 Task: Mark a conversation thread as read.
Action: Mouse moved to (225, 133)
Screenshot: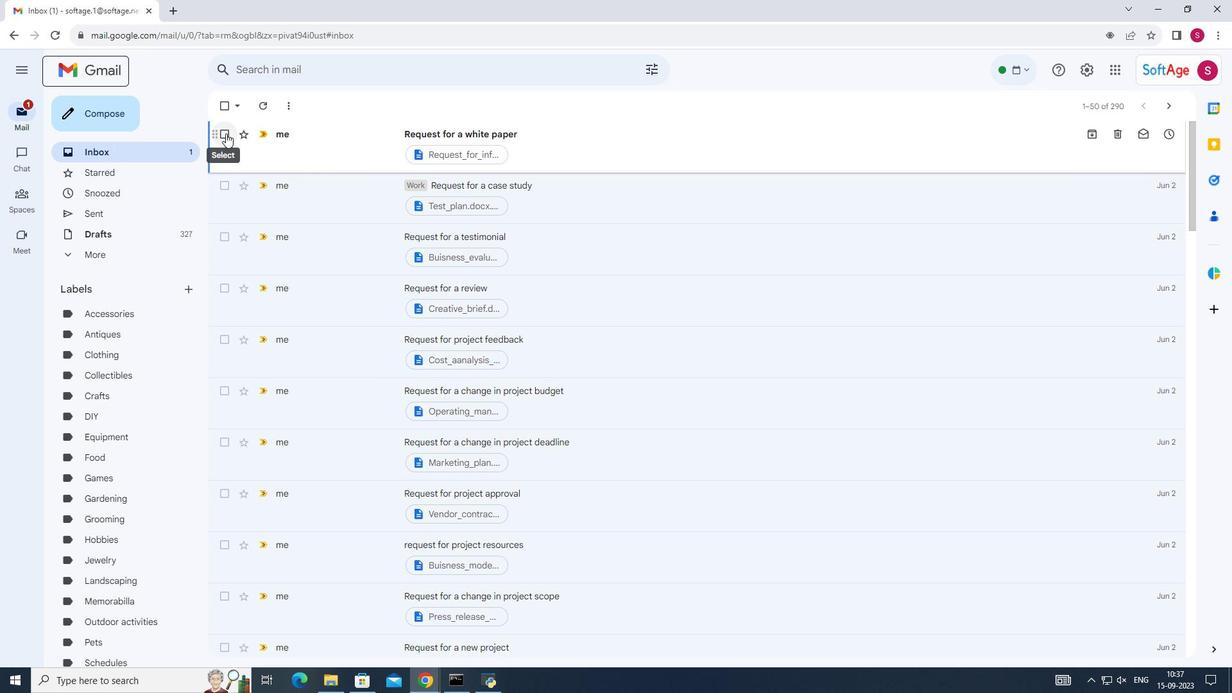 
Action: Mouse pressed left at (225, 133)
Screenshot: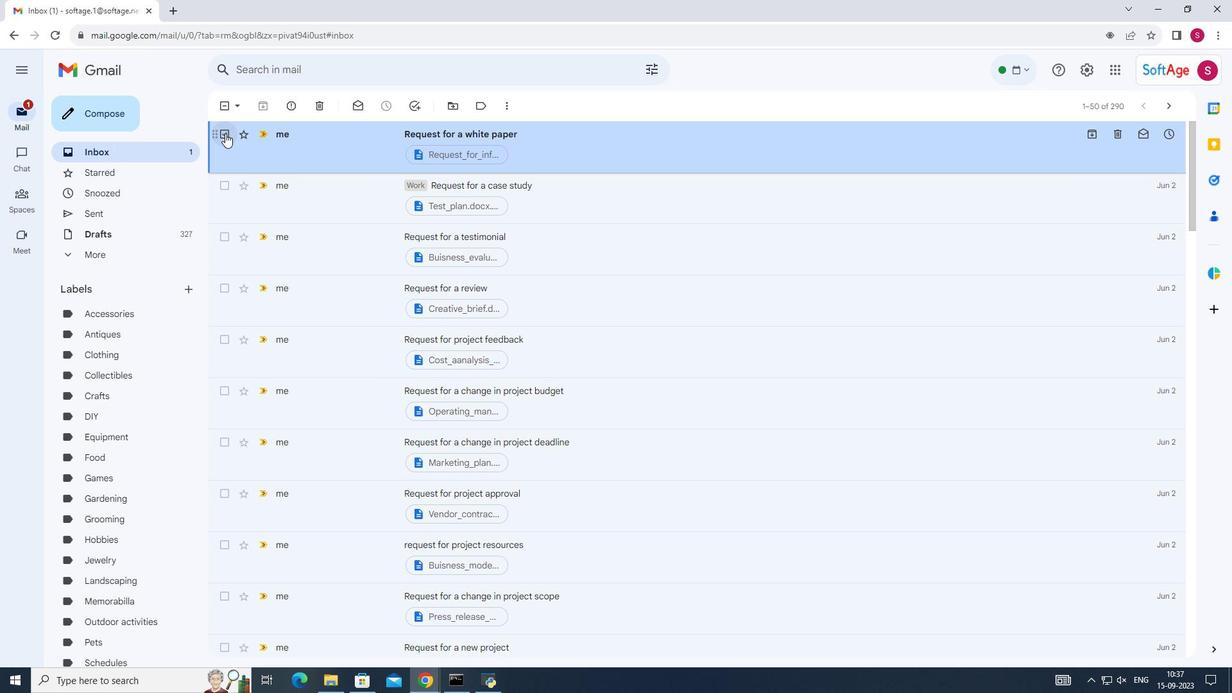 
Action: Mouse moved to (506, 105)
Screenshot: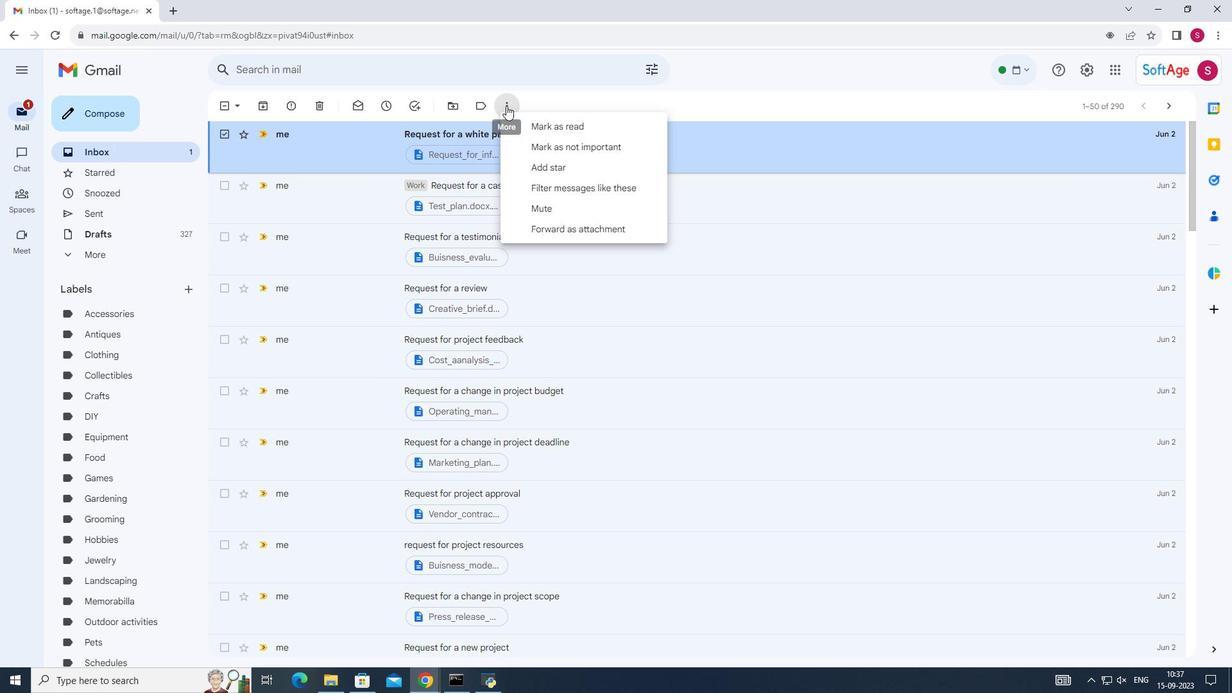 
Action: Mouse pressed left at (506, 105)
Screenshot: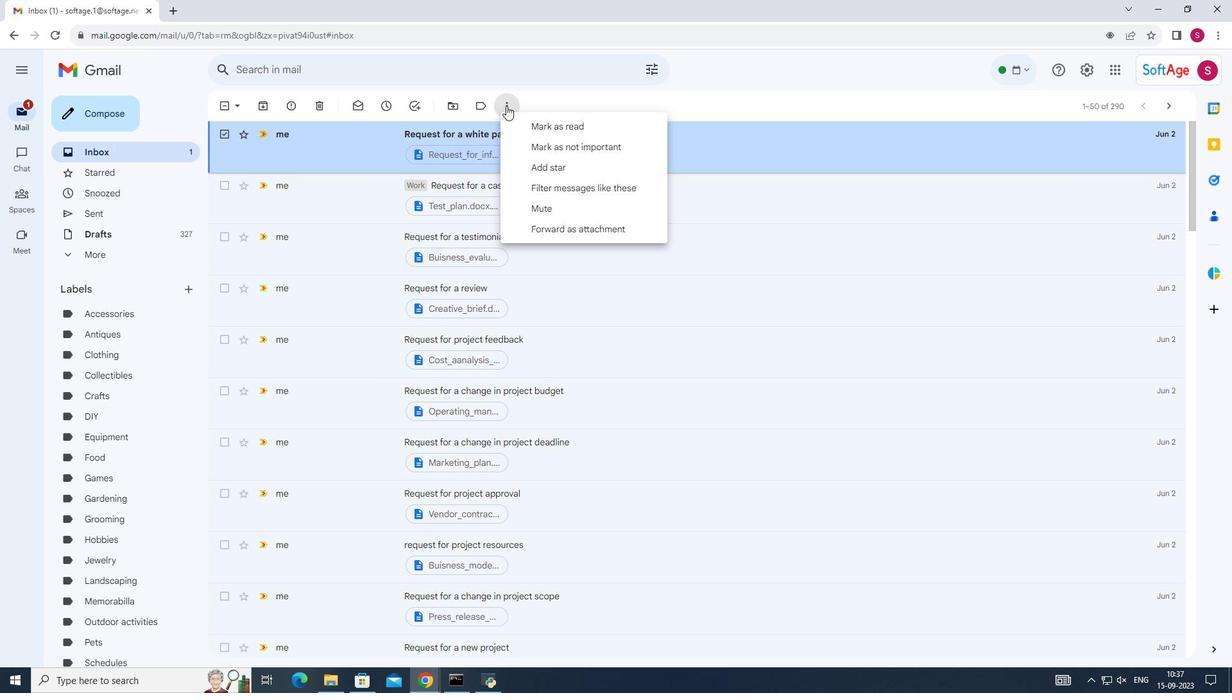 
Action: Mouse moved to (530, 125)
Screenshot: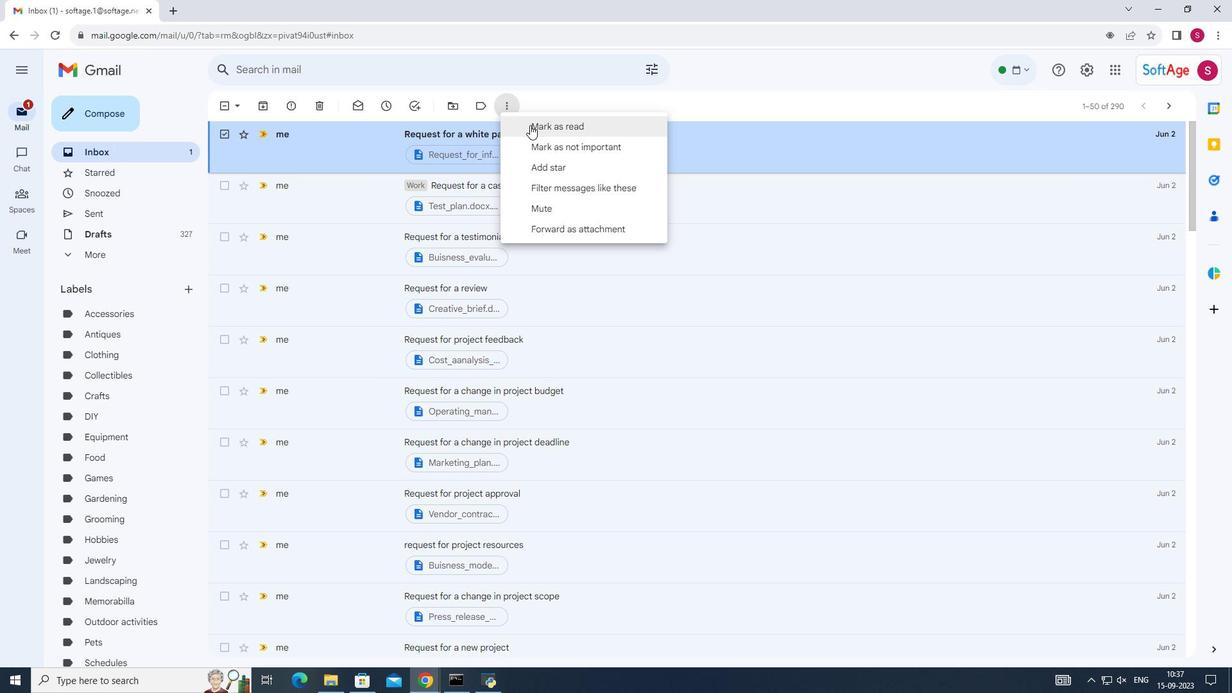 
Action: Mouse pressed left at (530, 125)
Screenshot: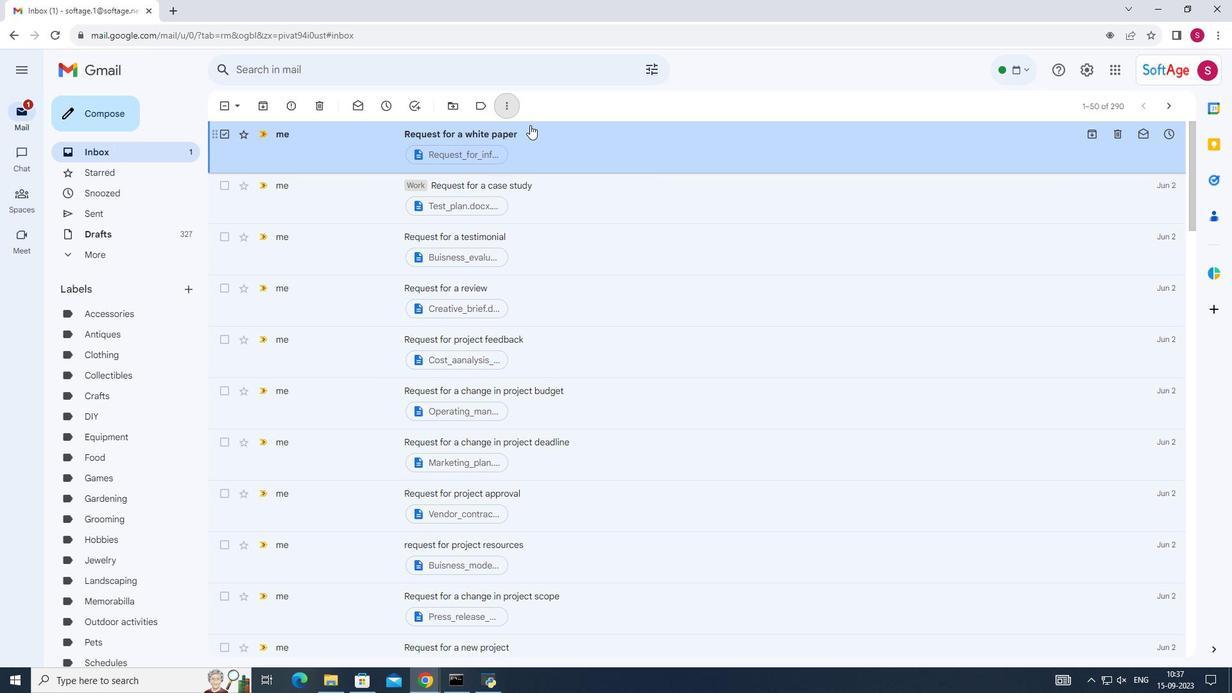 
Action: Mouse moved to (530, 127)
Screenshot: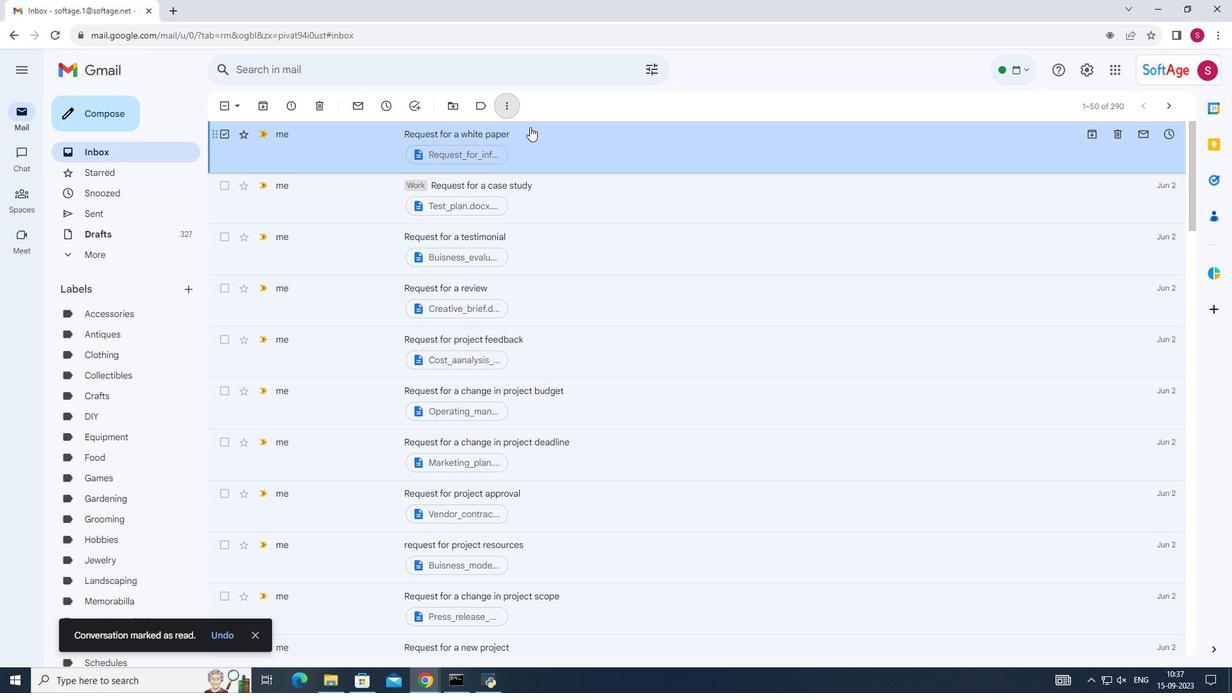 
